 Task: Add a signature Francisco Garcia containing 'Best wishes for a happy Independence Day, Francisco Garcia' to email address softage.1@softage.net and add a folder Training
Action: Mouse moved to (99, 116)
Screenshot: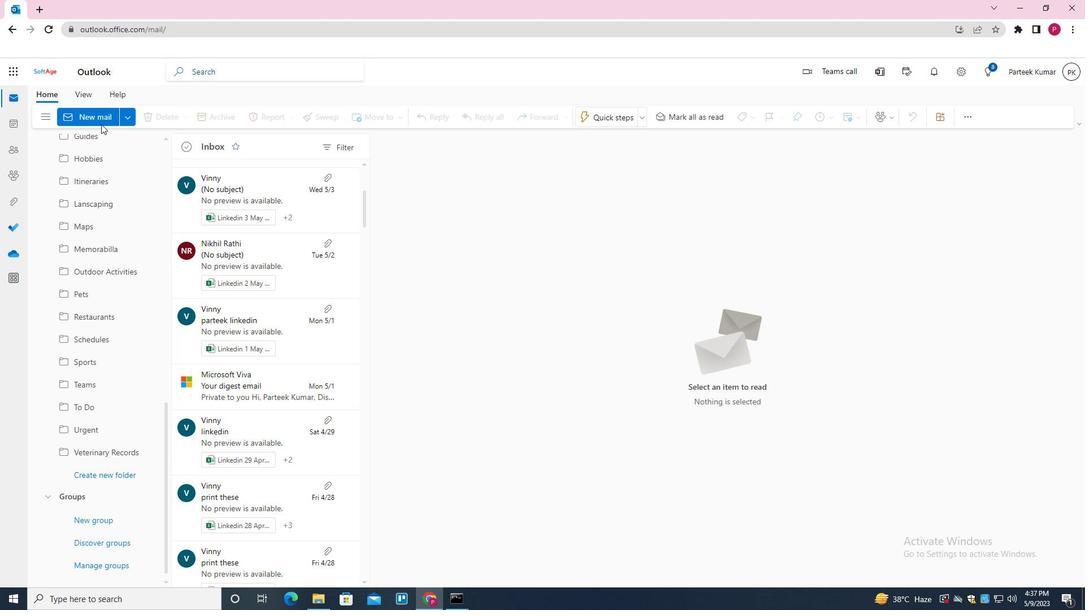 
Action: Mouse pressed left at (99, 116)
Screenshot: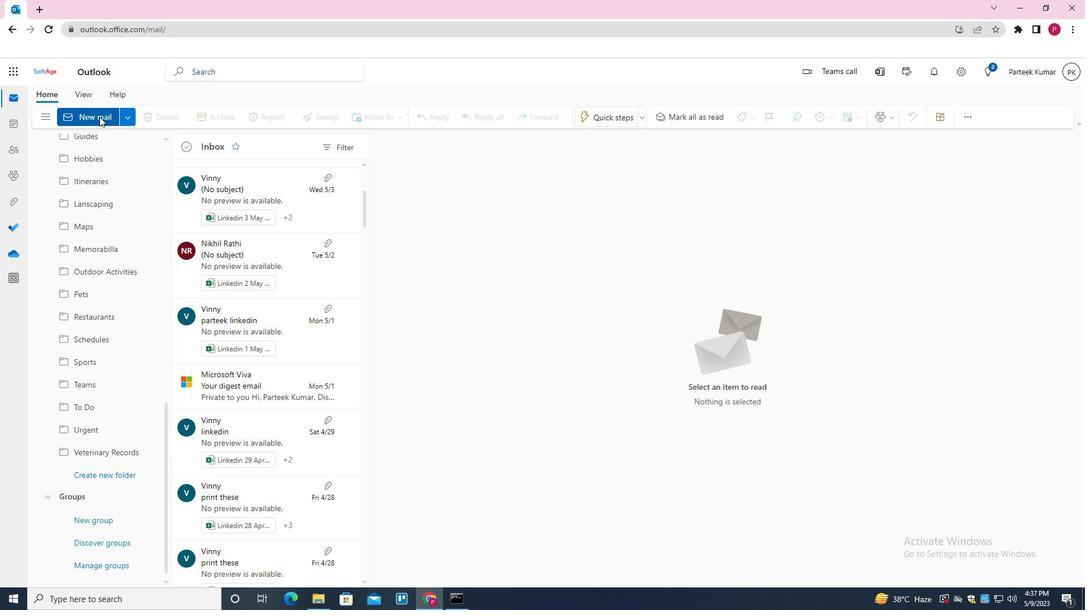 
Action: Mouse moved to (592, 285)
Screenshot: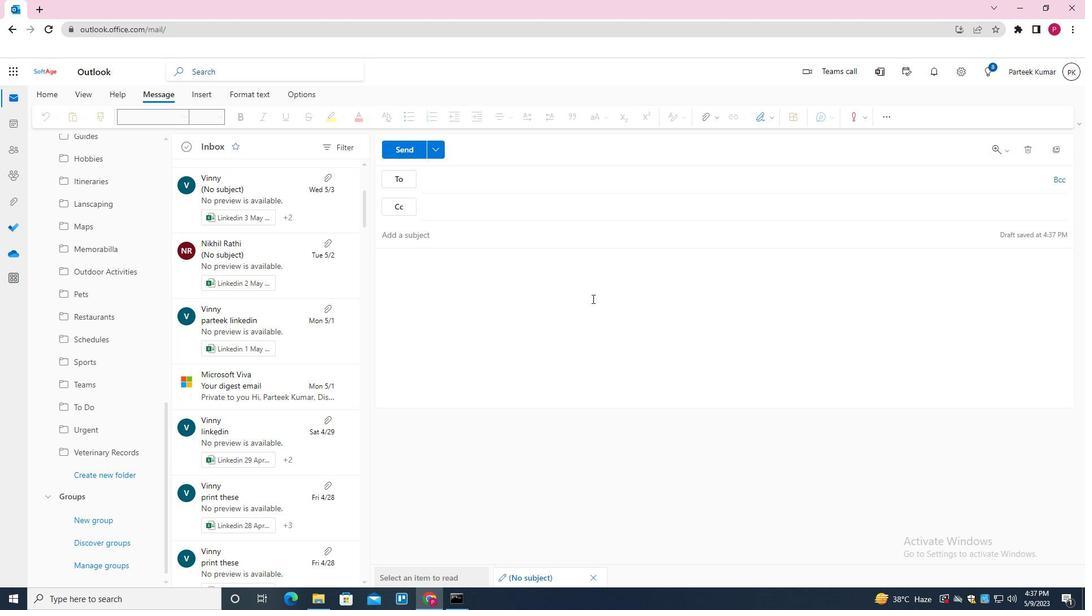 
Action: Mouse pressed left at (592, 285)
Screenshot: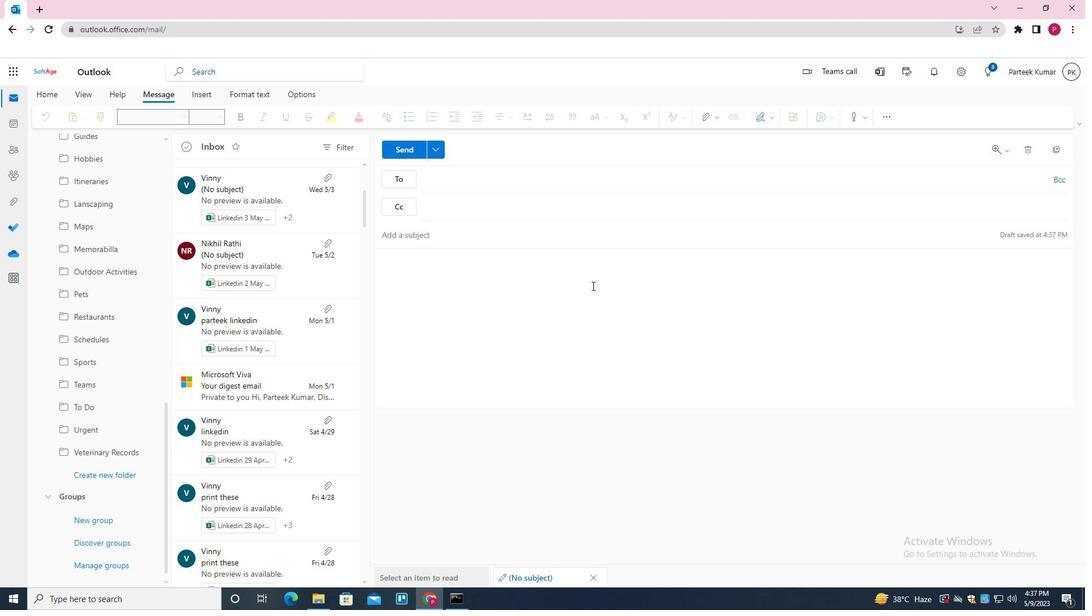 
Action: Mouse moved to (772, 117)
Screenshot: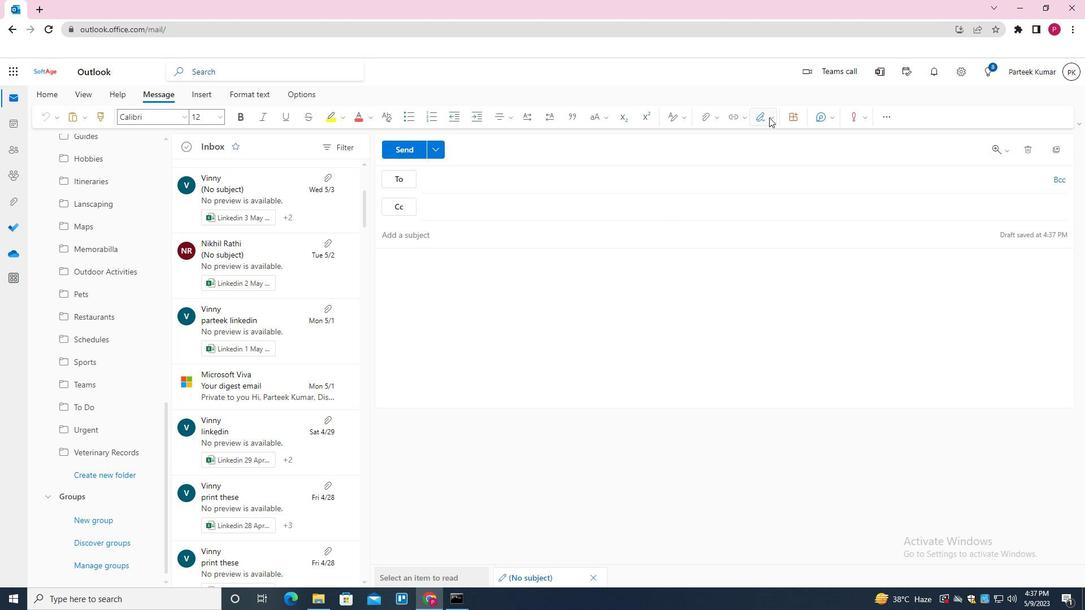 
Action: Mouse pressed left at (772, 117)
Screenshot: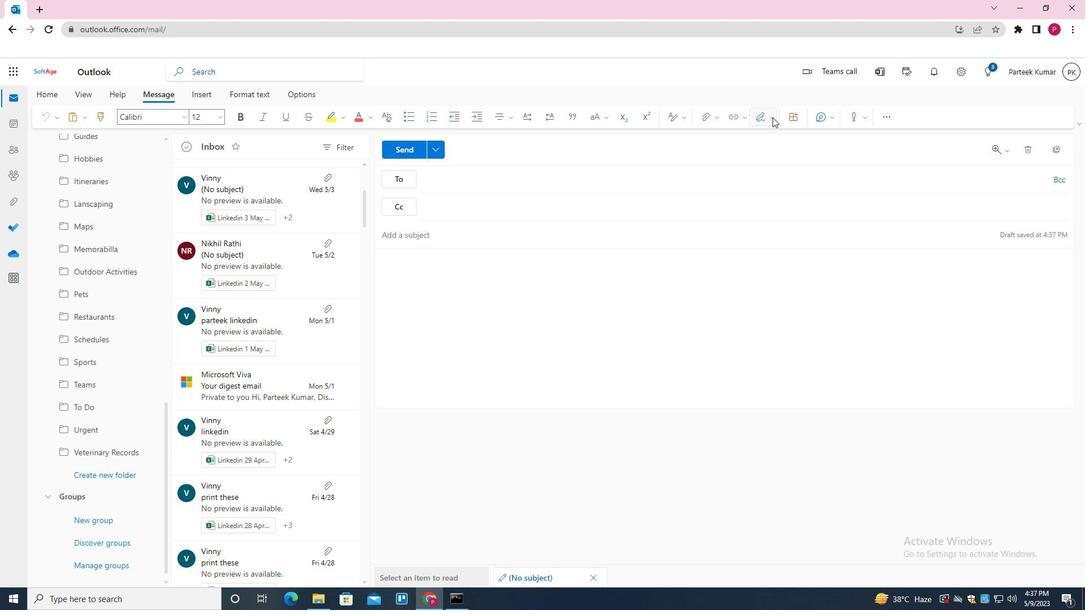 
Action: Mouse moved to (717, 552)
Screenshot: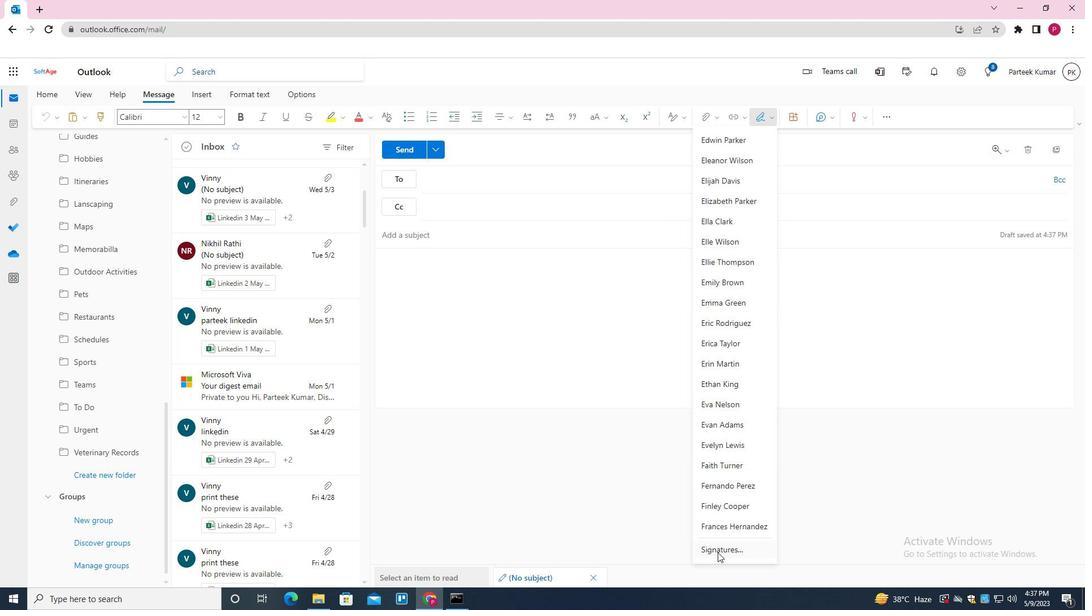 
Action: Mouse pressed left at (717, 552)
Screenshot: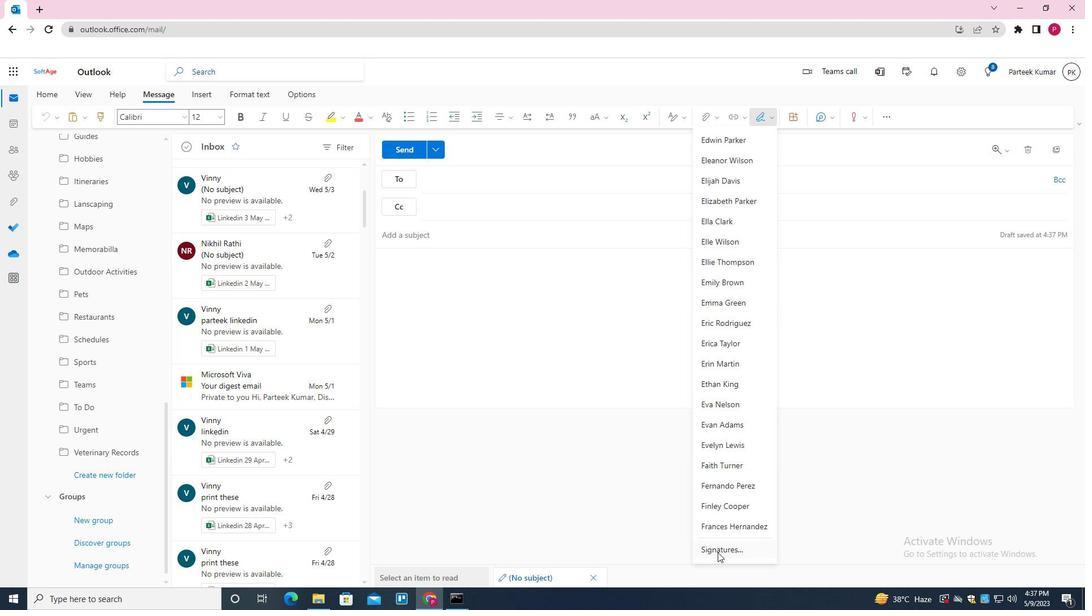 
Action: Mouse moved to (478, 185)
Screenshot: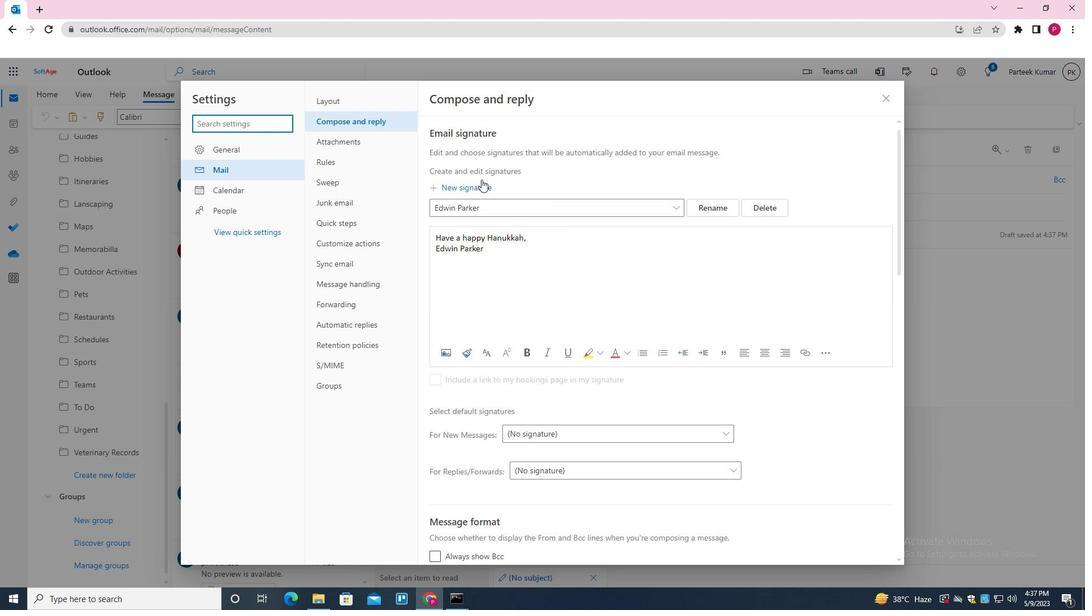 
Action: Mouse pressed left at (478, 185)
Screenshot: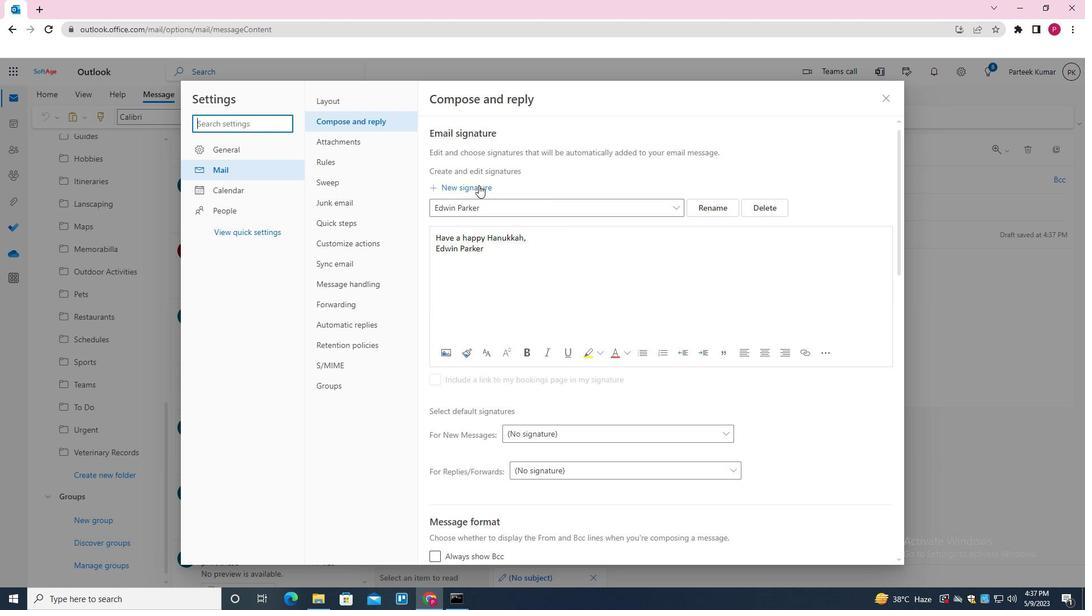 
Action: Mouse moved to (499, 204)
Screenshot: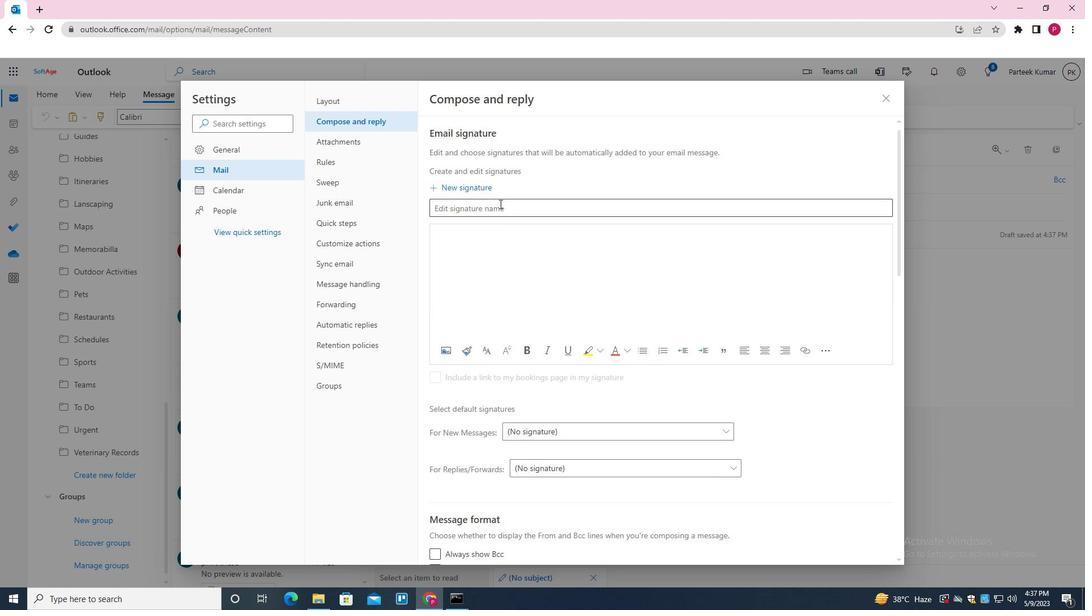 
Action: Mouse pressed left at (499, 204)
Screenshot: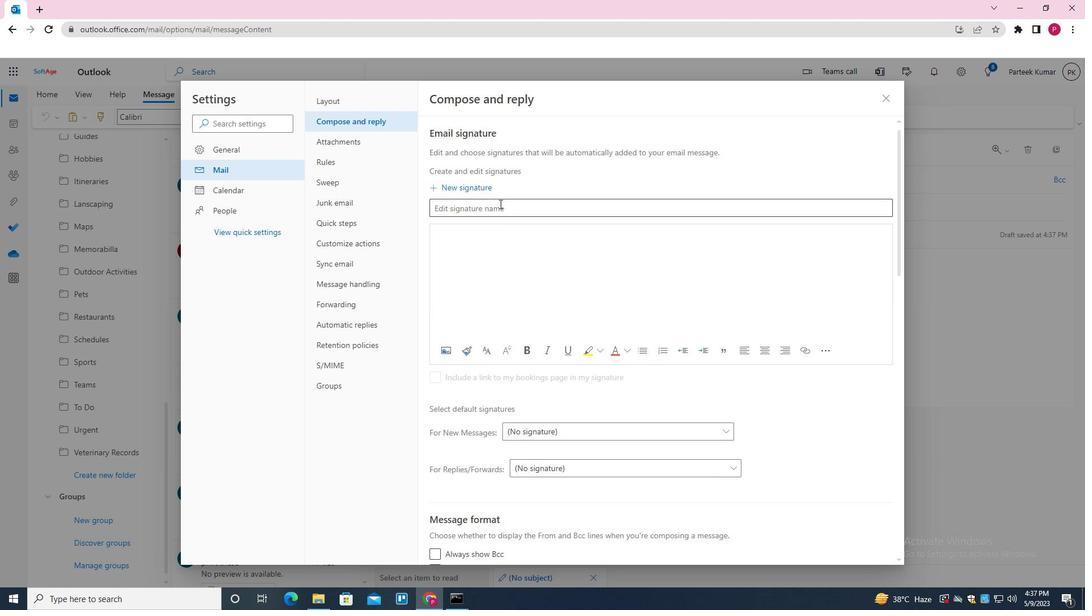 
Action: Key pressed <Key.shift><Key.shift><Key.shift><Key.shift><Key.shift><Key.shift><Key.shift><Key.shift><Key.shift><Key.shift><Key.shift><Key.shift><Key.shift>FRANSISCO<Key.space><Key.backspace><Key.backspace><Key.backspace><Key.backspace><Key.backspace><Key.backspace>CISCO<Key.space><Key.shift>GARCIA
Screenshot: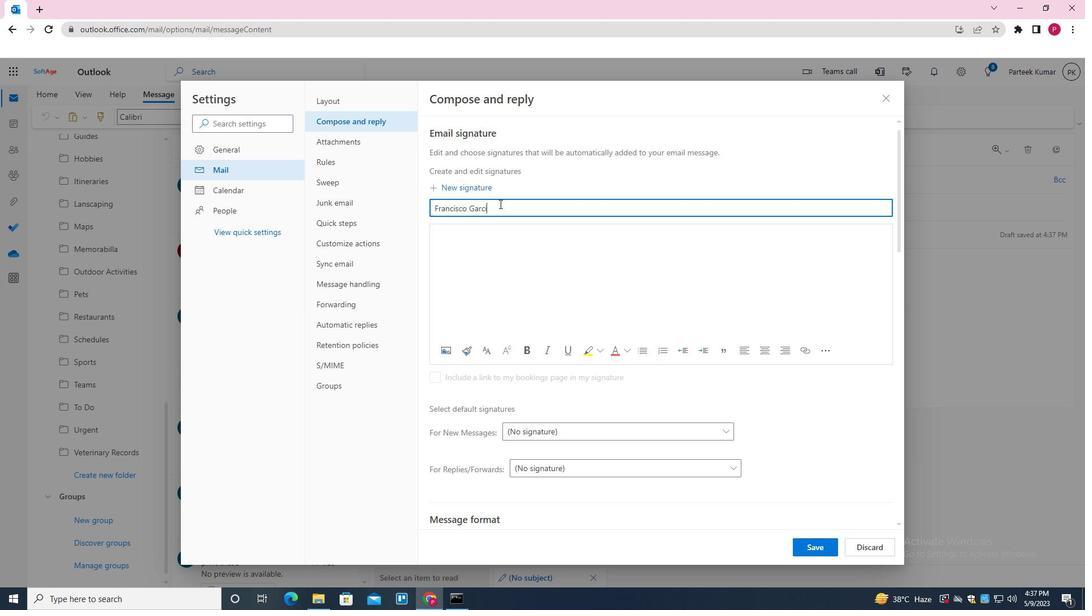 
Action: Mouse moved to (508, 240)
Screenshot: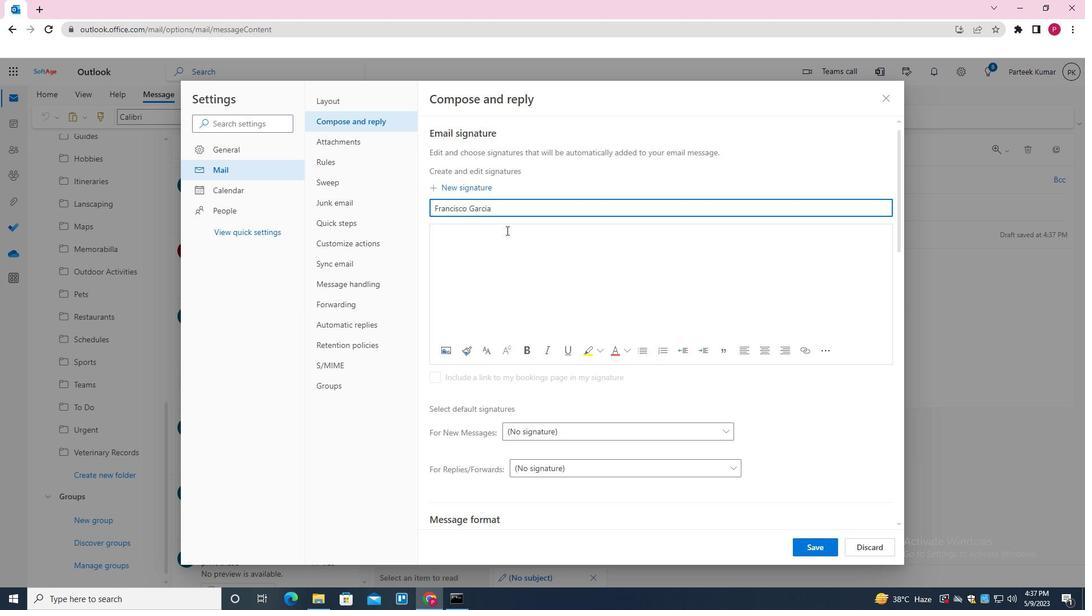 
Action: Mouse pressed left at (508, 240)
Screenshot: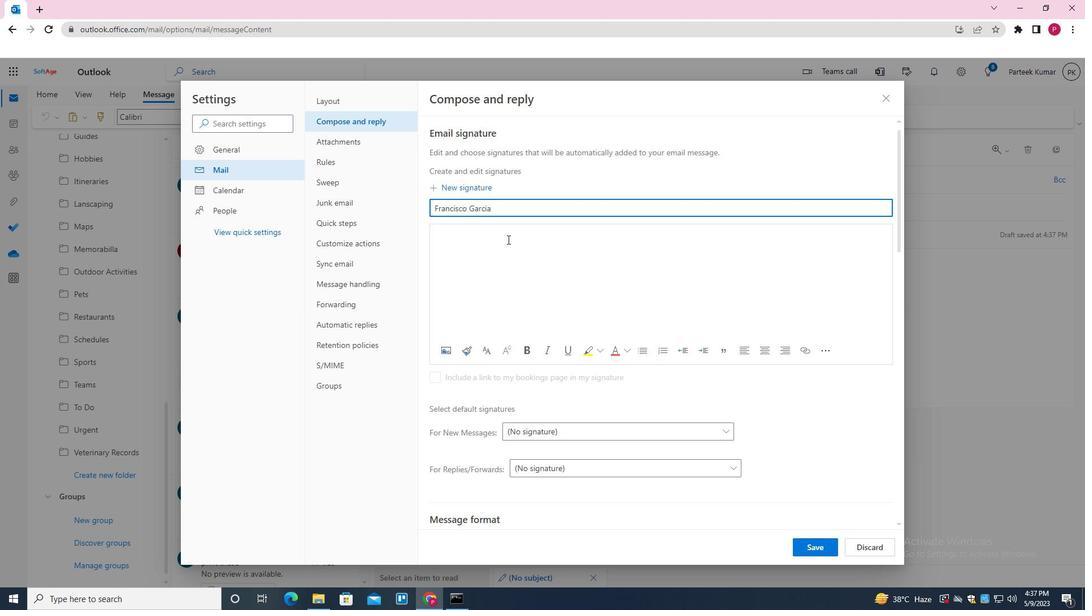 
Action: Key pressed <Key.shift>BEST<Key.space>WISHES<Key.space>FOR<Key.space>A<Key.space>HAPPY<Key.space><Key.shift>INDEPENDENCE<Key.space><Key.shift><Key.shift><Key.shift>DAY,<Key.enter><Key.shift>FRANCISCO<Key.space><Key.shift>GARCIA
Screenshot: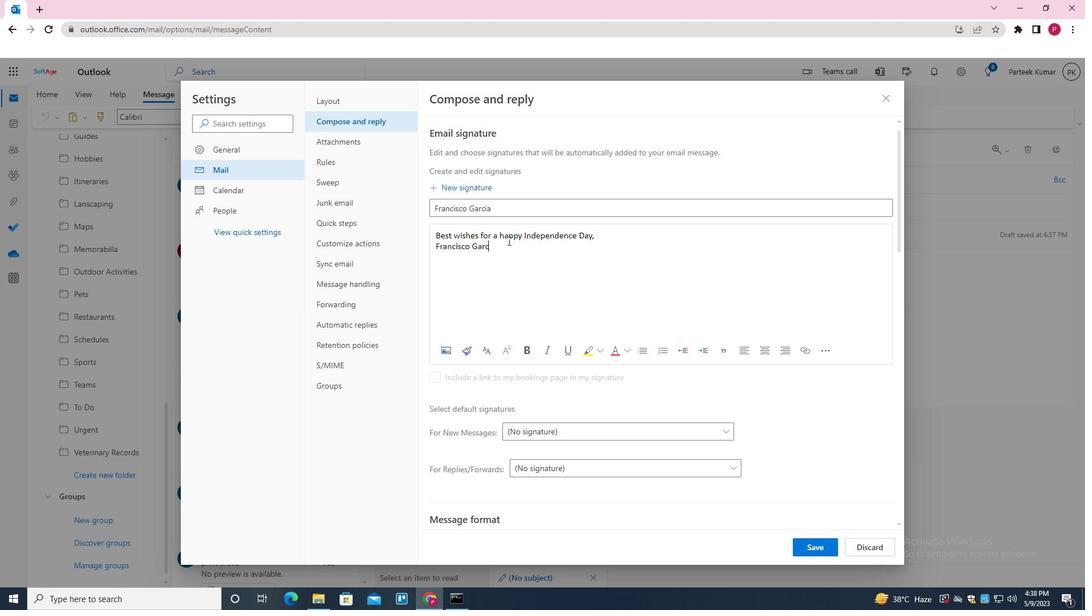 
Action: Mouse moved to (811, 543)
Screenshot: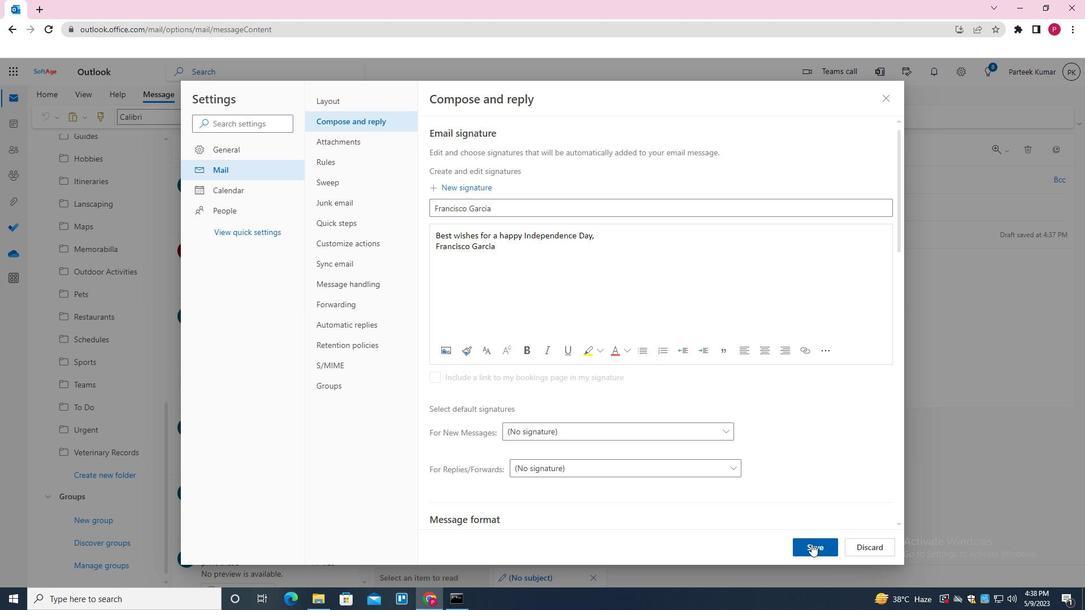 
Action: Mouse pressed left at (811, 543)
Screenshot: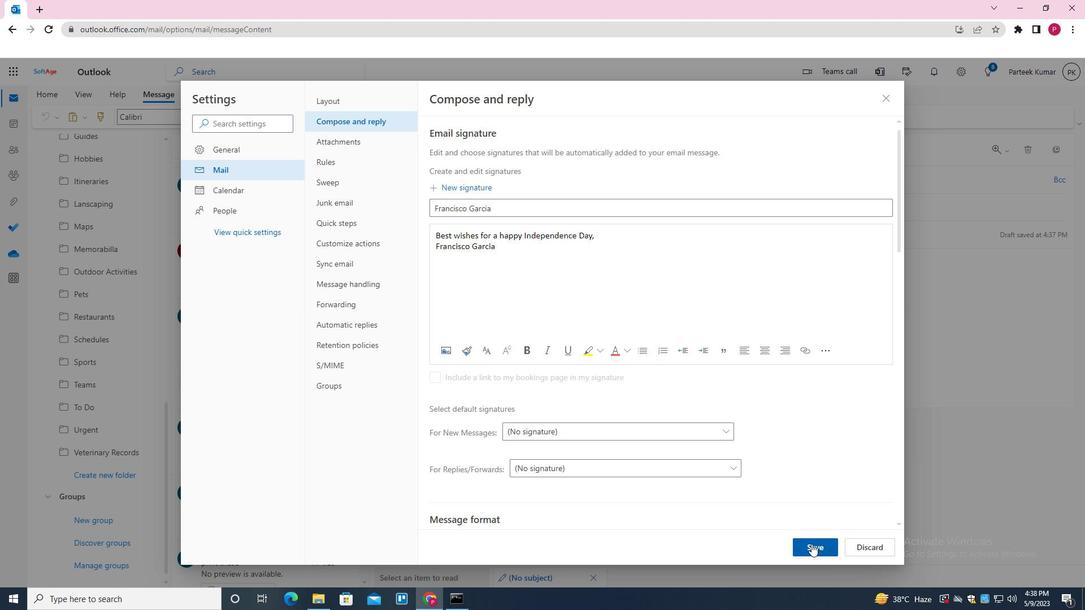 
Action: Mouse moved to (886, 96)
Screenshot: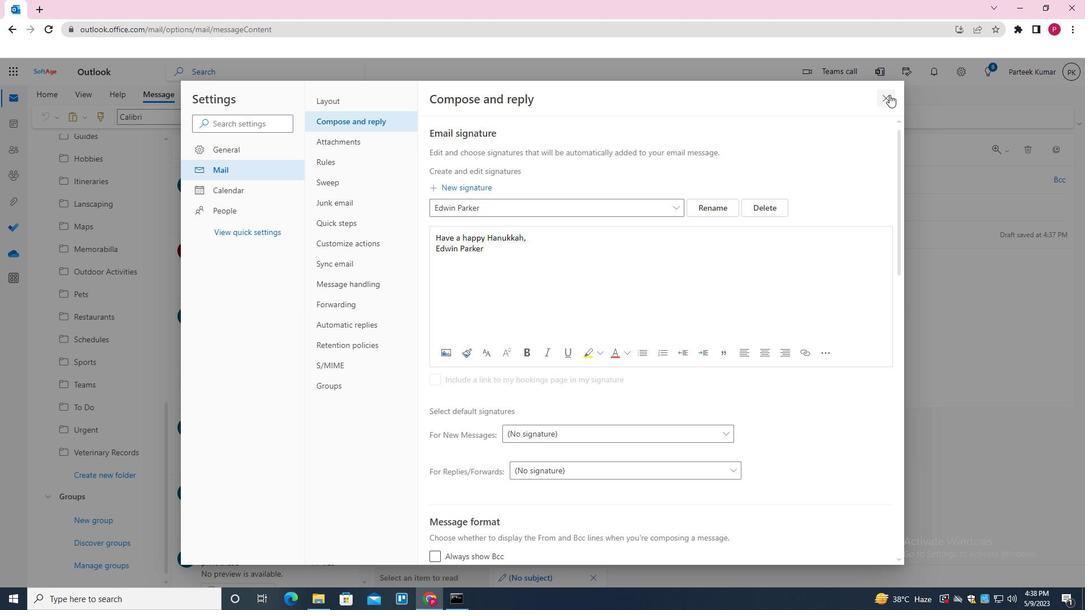 
Action: Mouse pressed left at (886, 96)
Screenshot: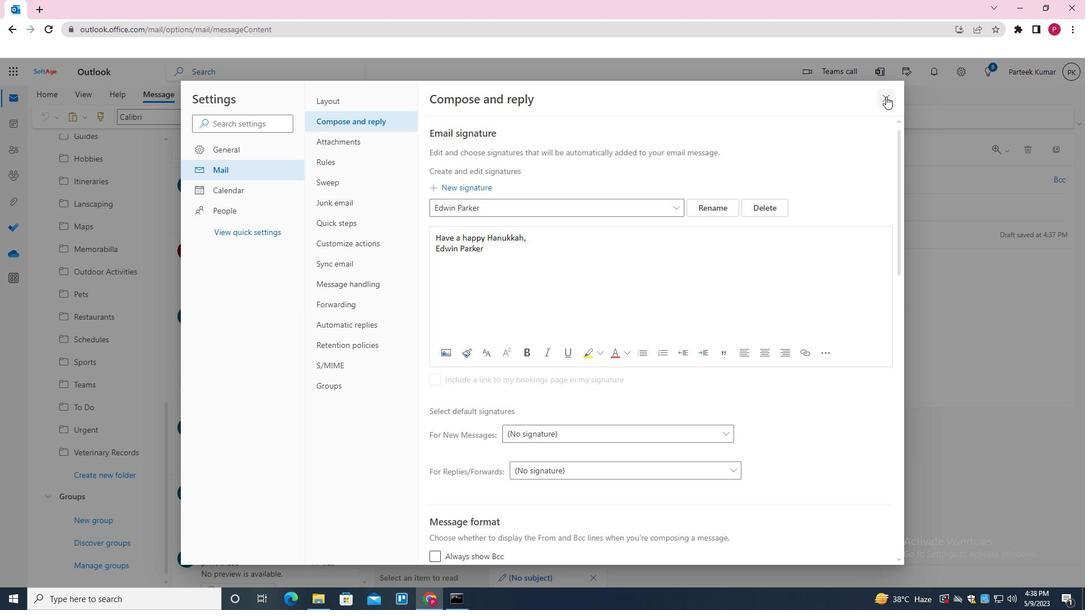 
Action: Mouse moved to (491, 293)
Screenshot: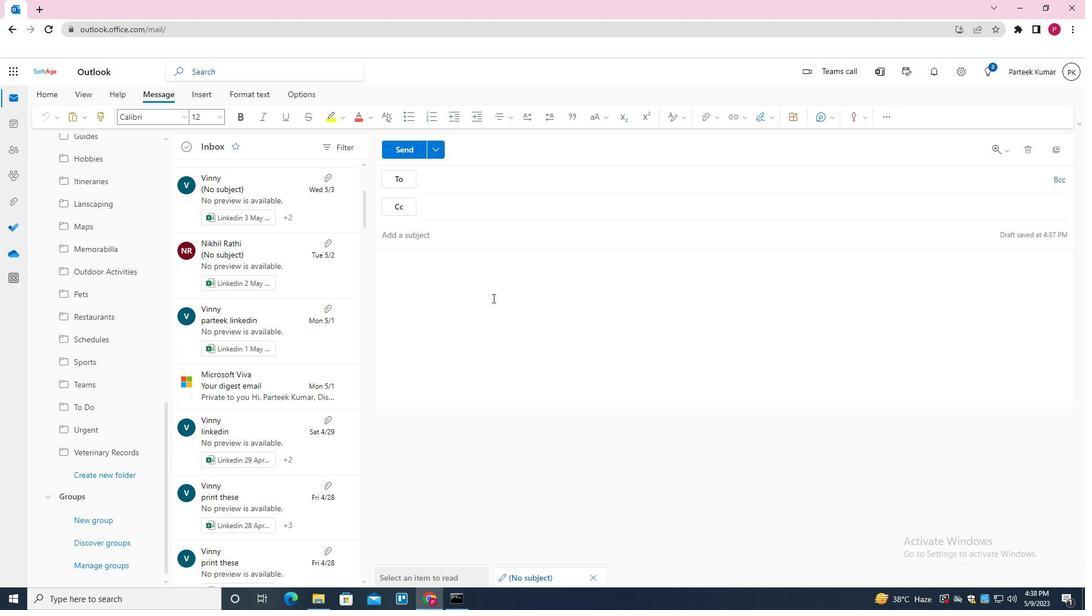 
Action: Mouse pressed left at (491, 293)
Screenshot: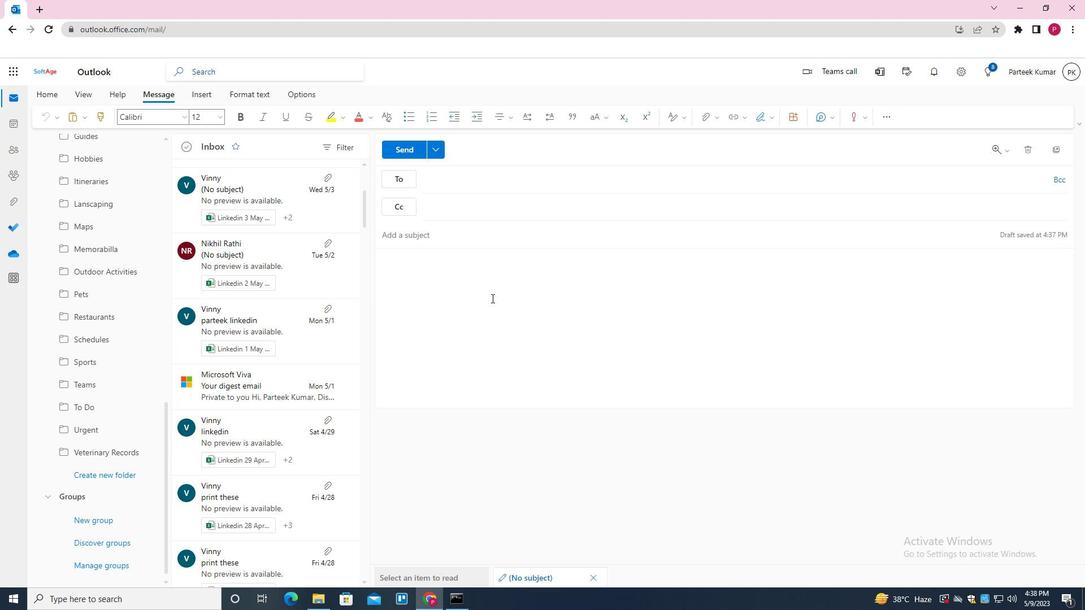 
Action: Mouse moved to (768, 120)
Screenshot: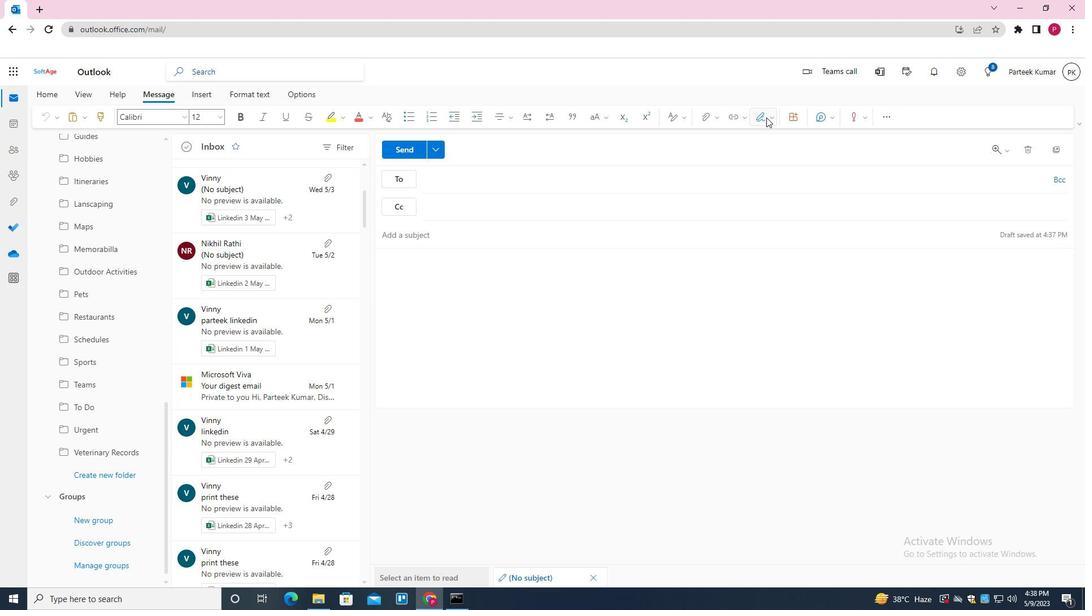 
Action: Mouse pressed left at (768, 120)
Screenshot: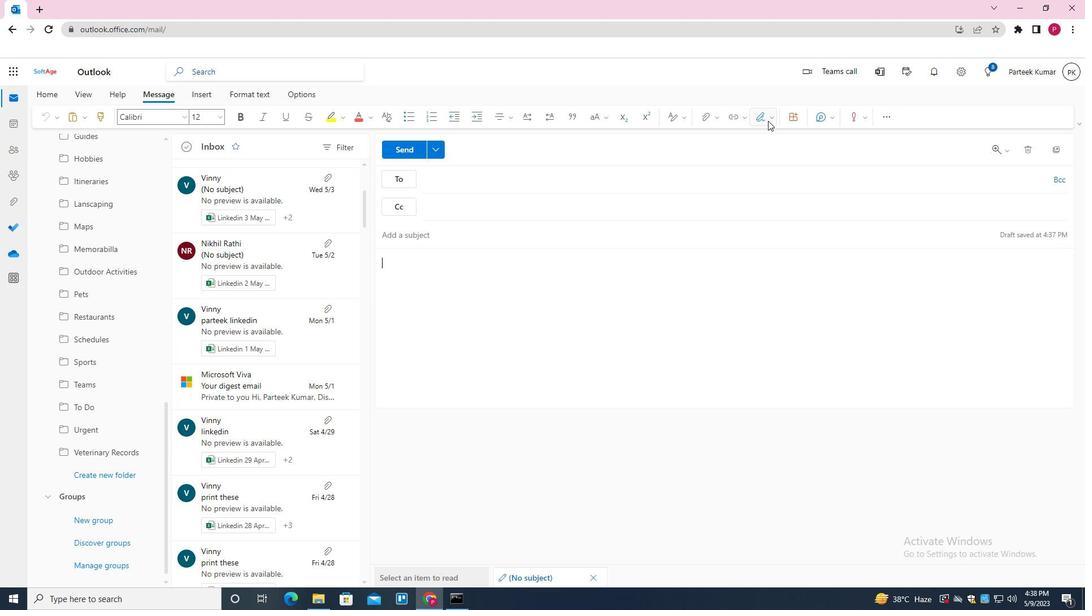
Action: Mouse moved to (731, 547)
Screenshot: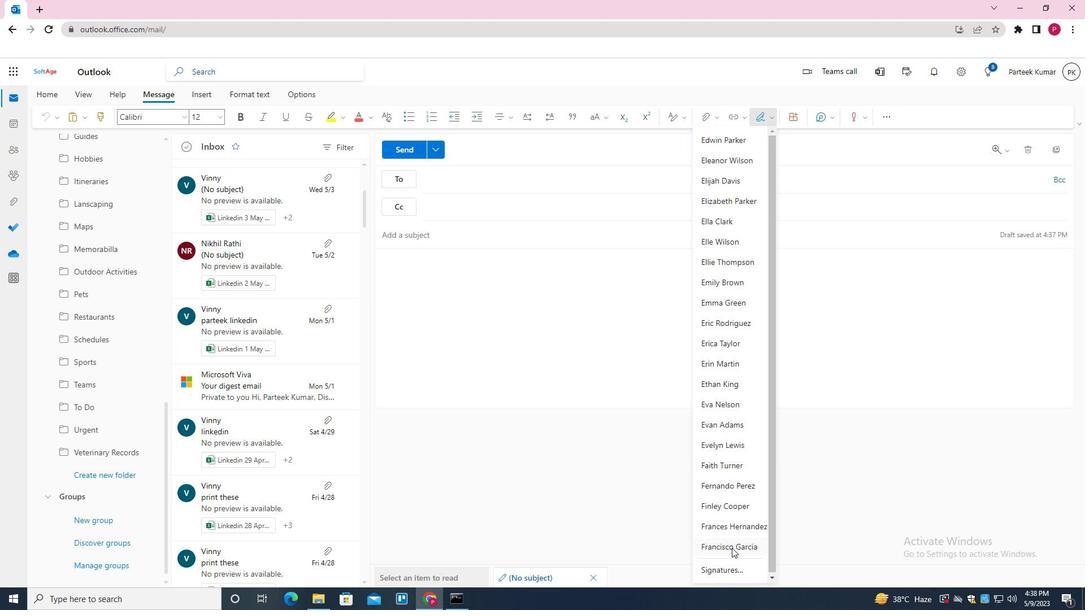 
Action: Mouse scrolled (731, 547) with delta (0, 0)
Screenshot: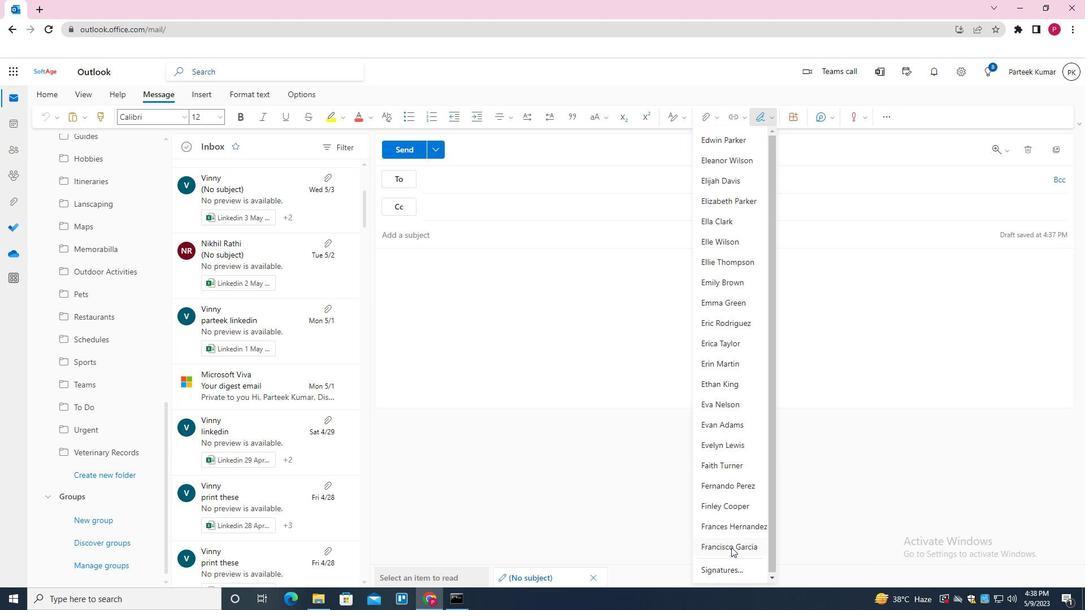 
Action: Mouse scrolled (731, 547) with delta (0, 0)
Screenshot: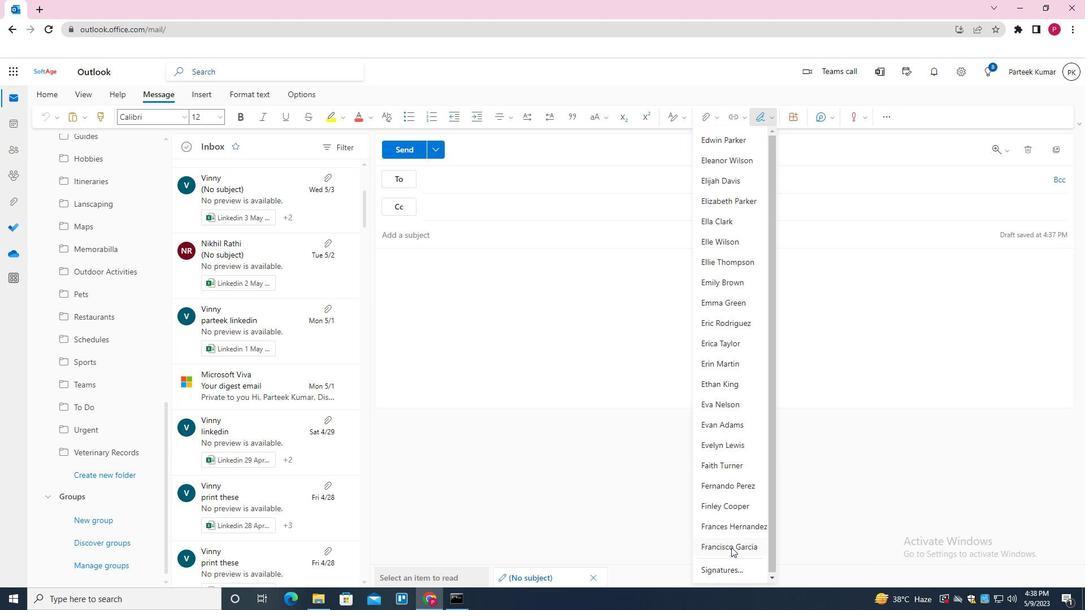 
Action: Mouse scrolled (731, 547) with delta (0, 0)
Screenshot: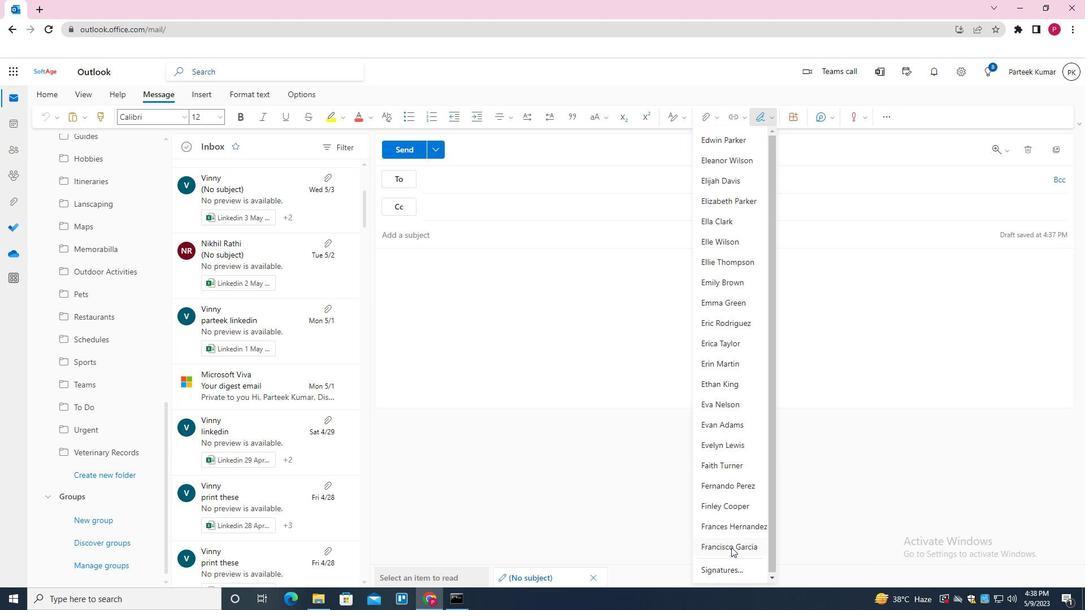 
Action: Mouse moved to (734, 545)
Screenshot: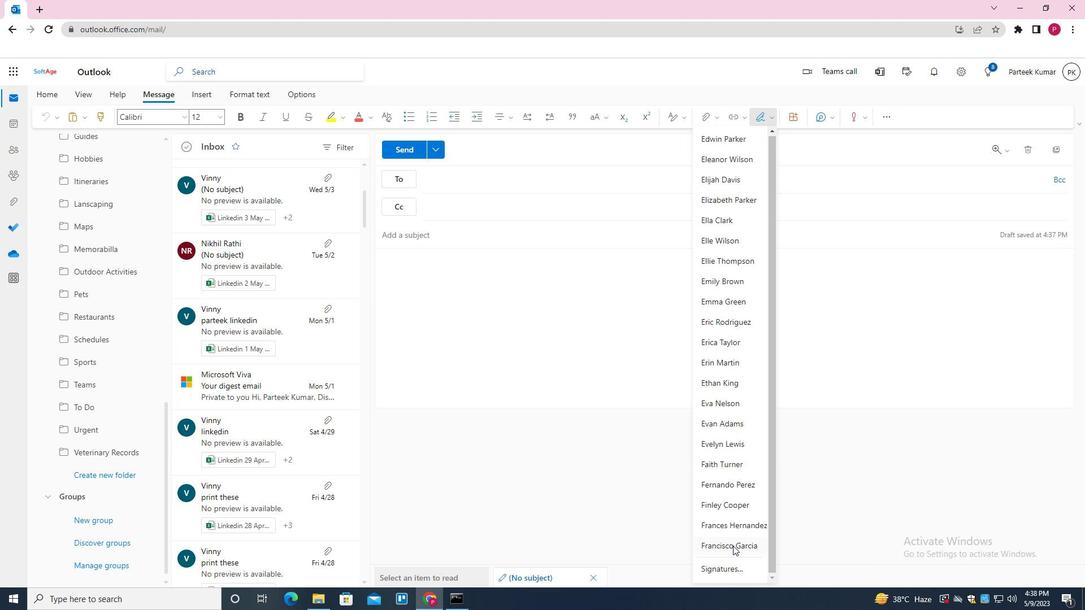 
Action: Mouse pressed left at (734, 545)
Screenshot: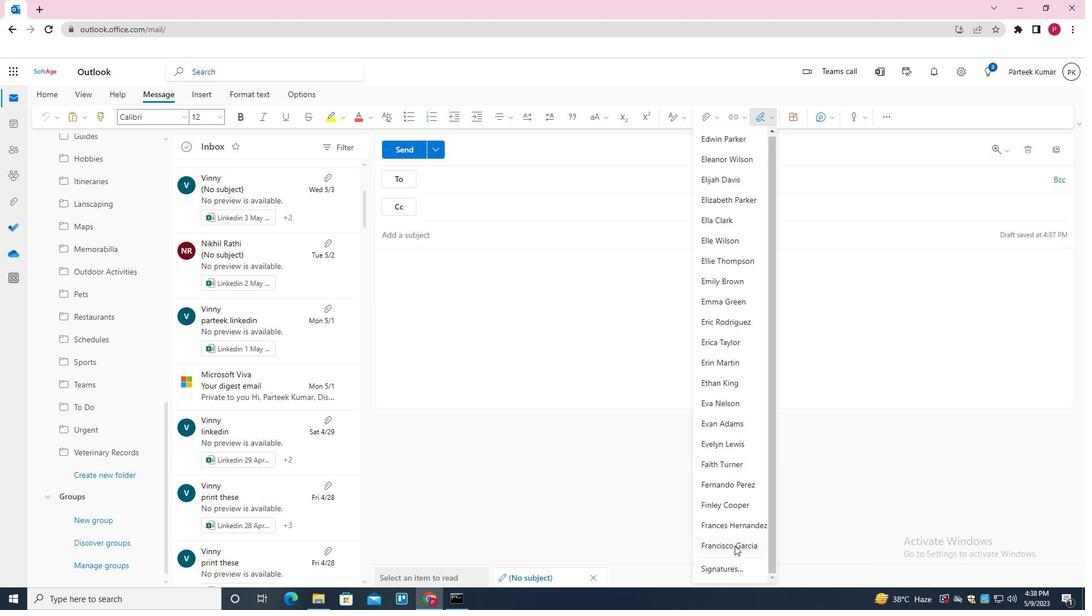 
Action: Mouse moved to (509, 180)
Screenshot: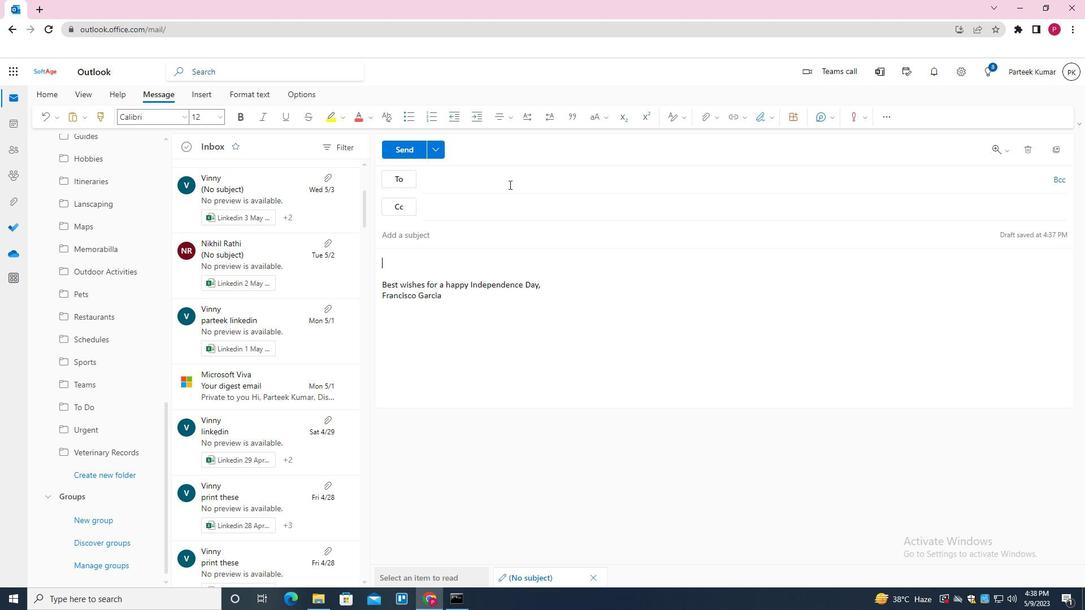 
Action: Mouse pressed left at (509, 180)
Screenshot: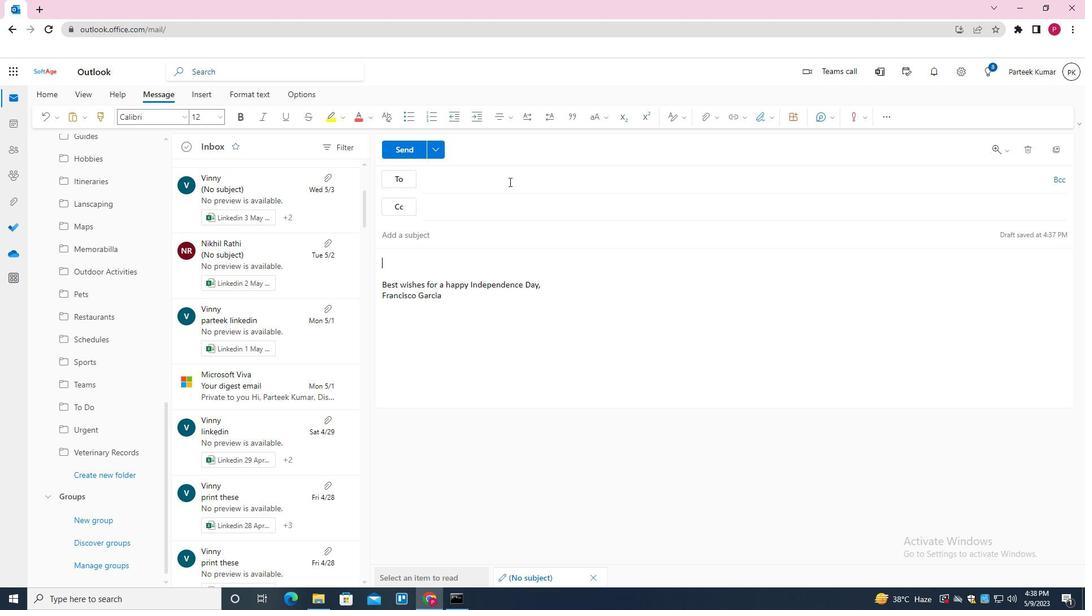 
Action: Key pressed SOFTA<Key.enter>
Screenshot: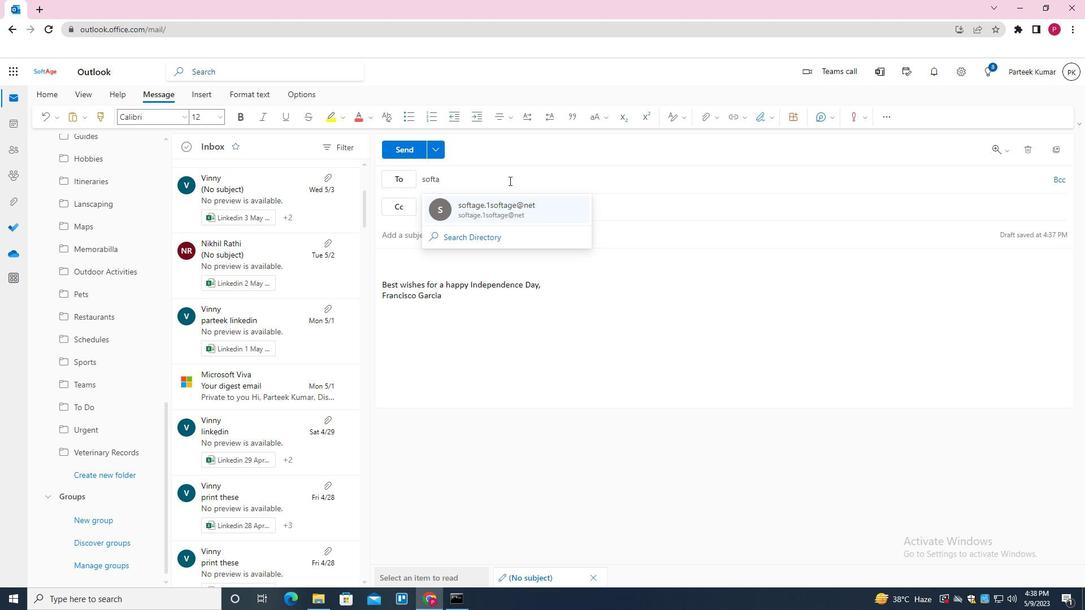 
Action: Mouse moved to (101, 475)
Screenshot: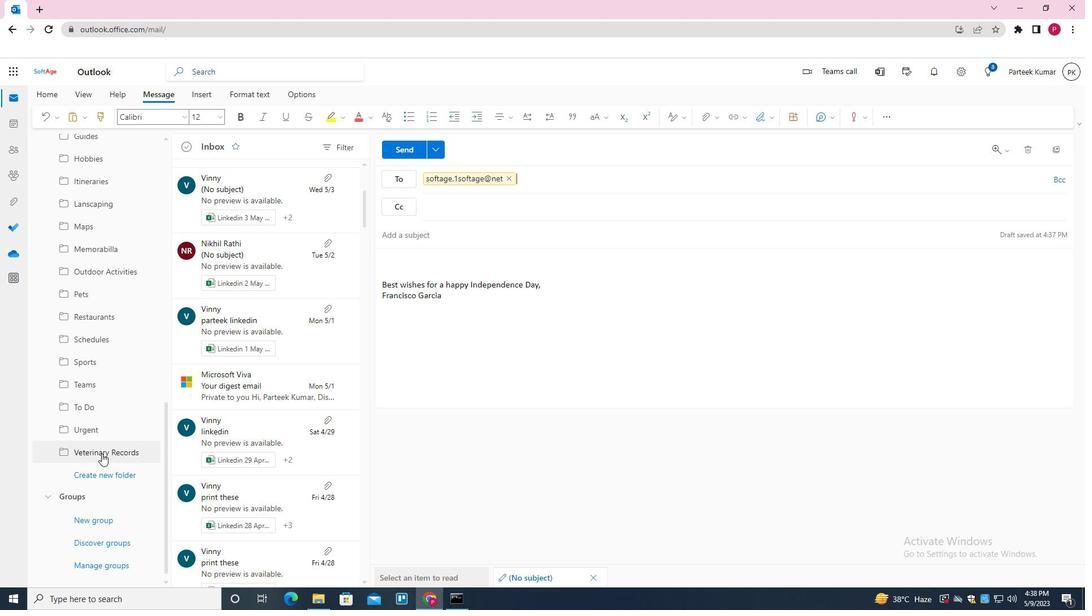 
Action: Mouse pressed left at (101, 475)
Screenshot: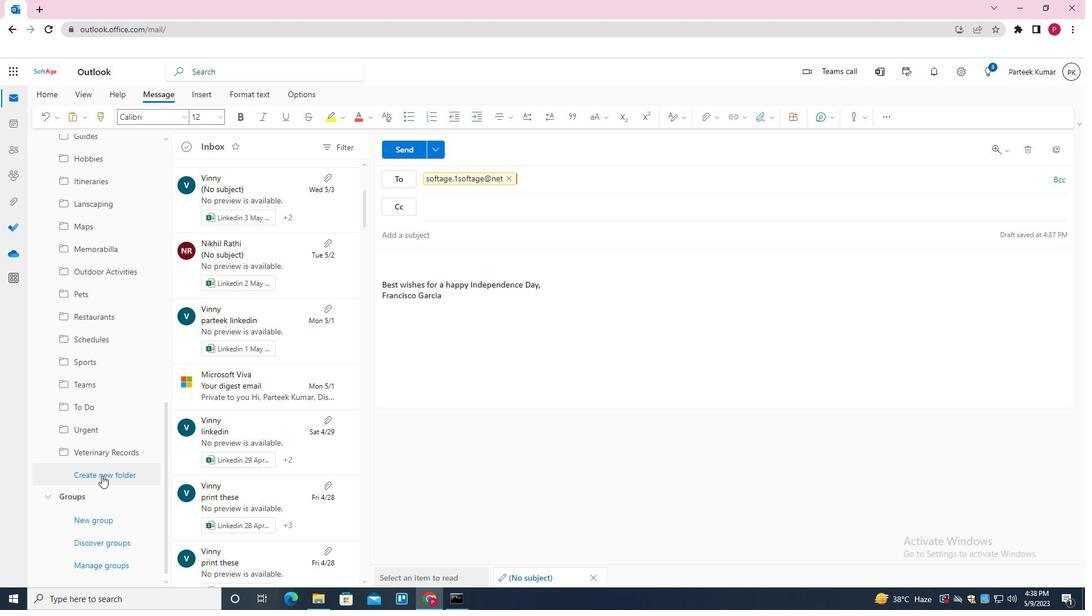
Action: Mouse moved to (129, 432)
Screenshot: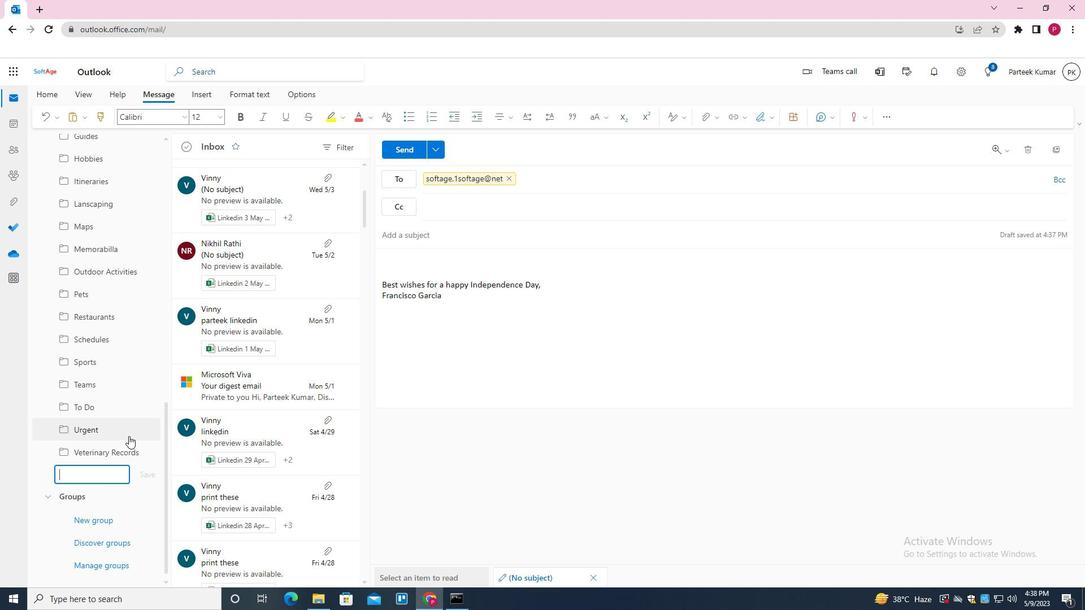 
Action: Key pressed <Key.shift>TRAINING<Key.enter>
Screenshot: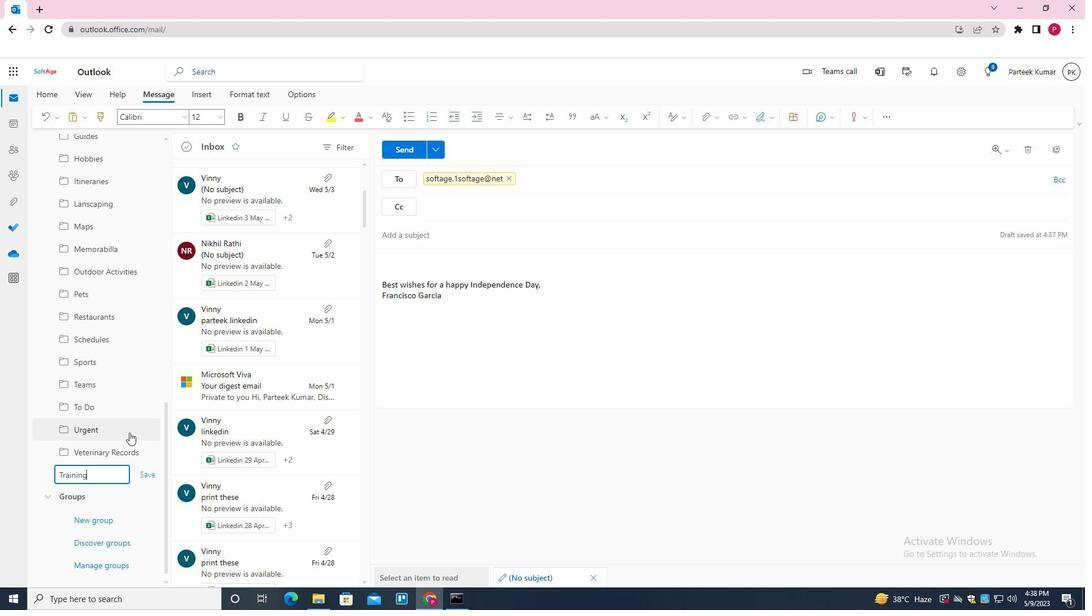 
